 Task: Use my default styles.
Action: Mouse moved to (175, 80)
Screenshot: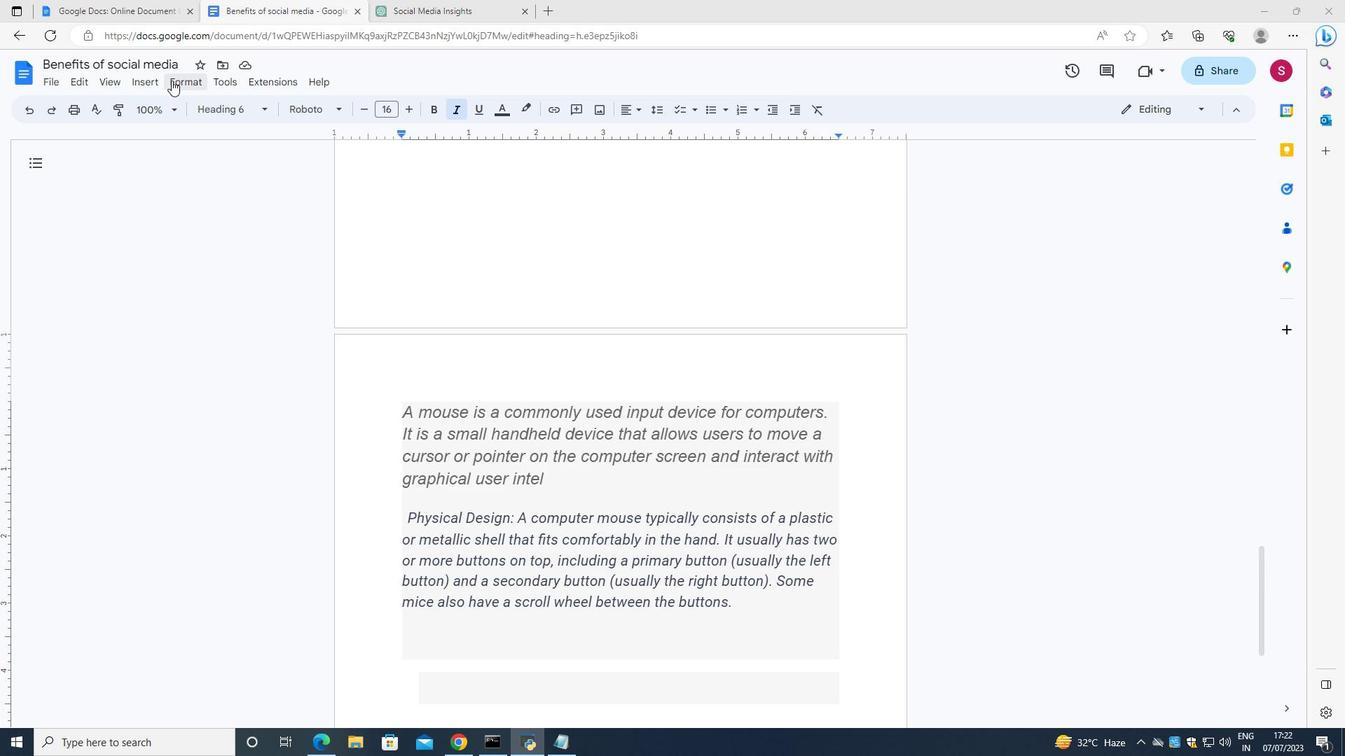 
Action: Mouse pressed left at (175, 80)
Screenshot: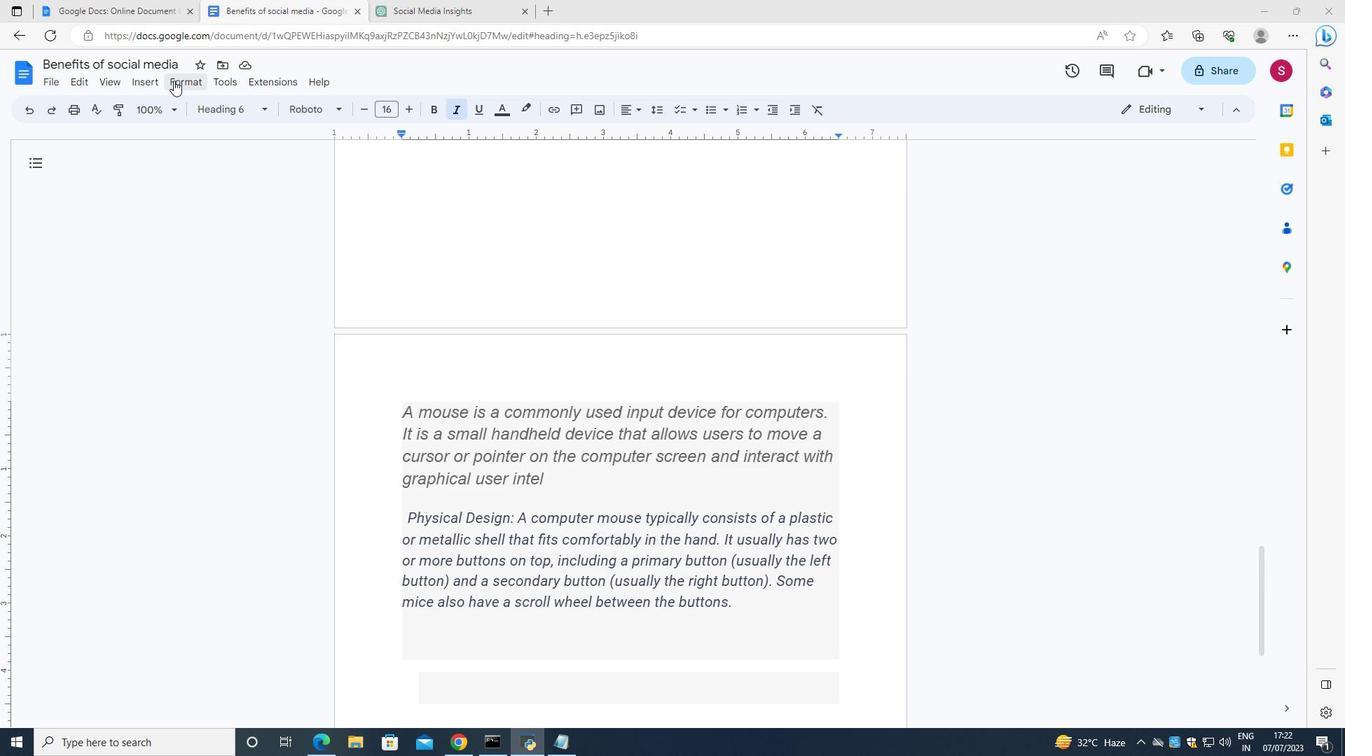 
Action: Mouse moved to (624, 408)
Screenshot: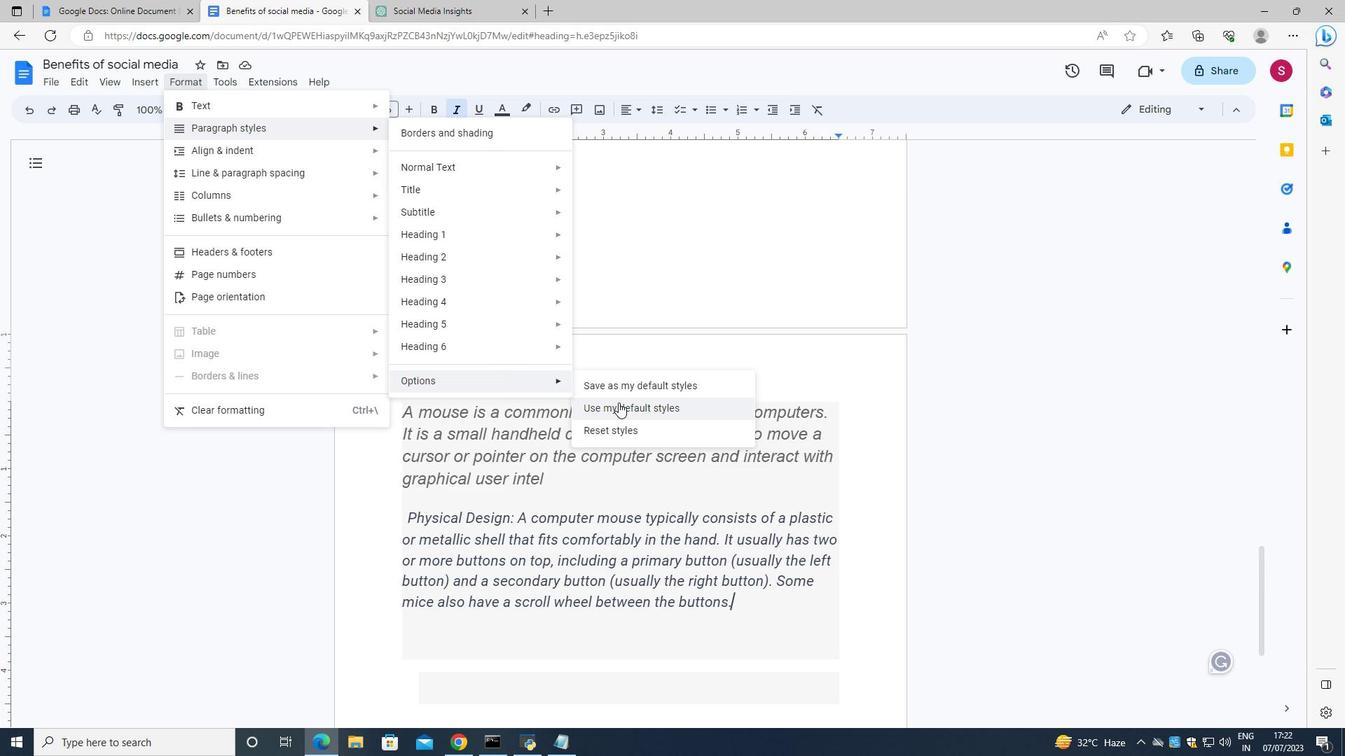 
Action: Mouse pressed left at (624, 408)
Screenshot: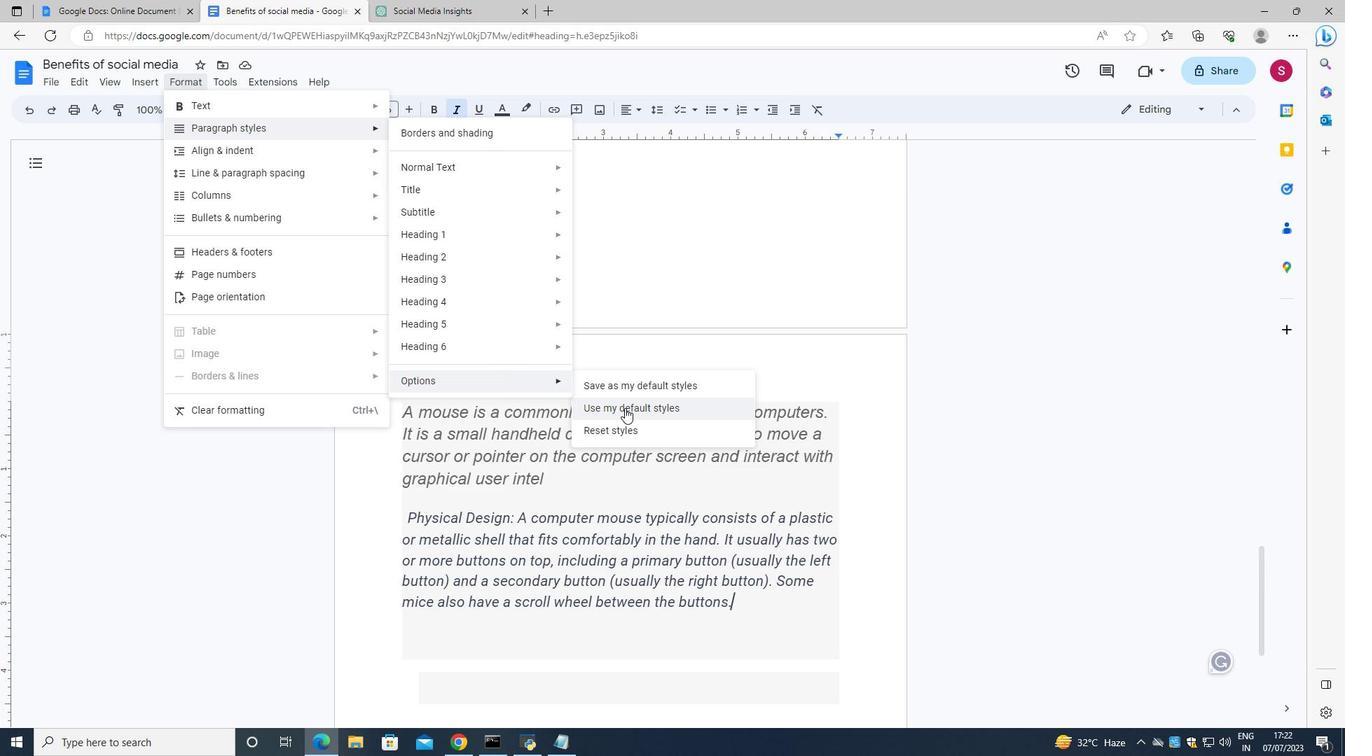 
Action: Mouse moved to (674, 428)
Screenshot: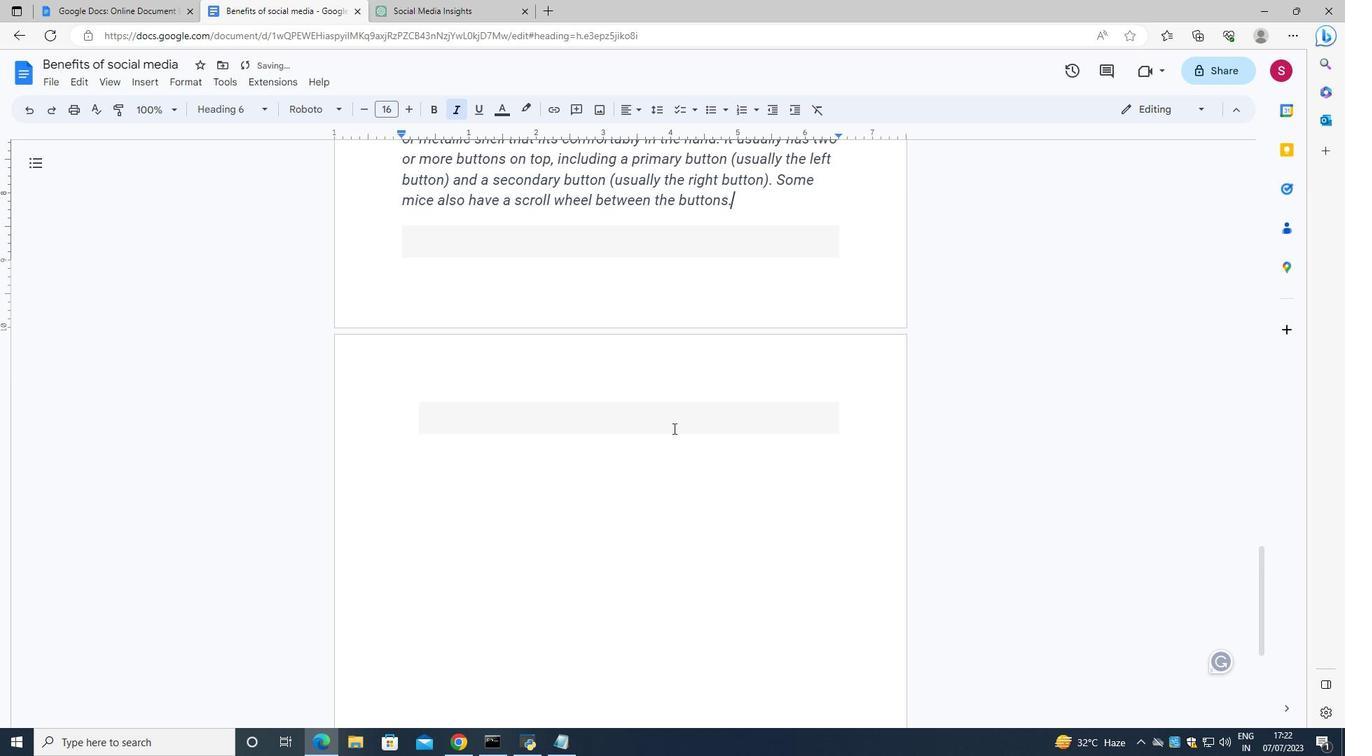 
